 Task: Start in the project CodeScape the sprint 'Error Handling Sprint', with a duration of 2 weeks. Start in the project CodeScape the sprint 'Error Handling Sprint', with a duration of 1 week. Start in the project CodeScape the sprint 'Error Handling Sprint', with a duration of 3 weeks
Action: Mouse moved to (169, 54)
Screenshot: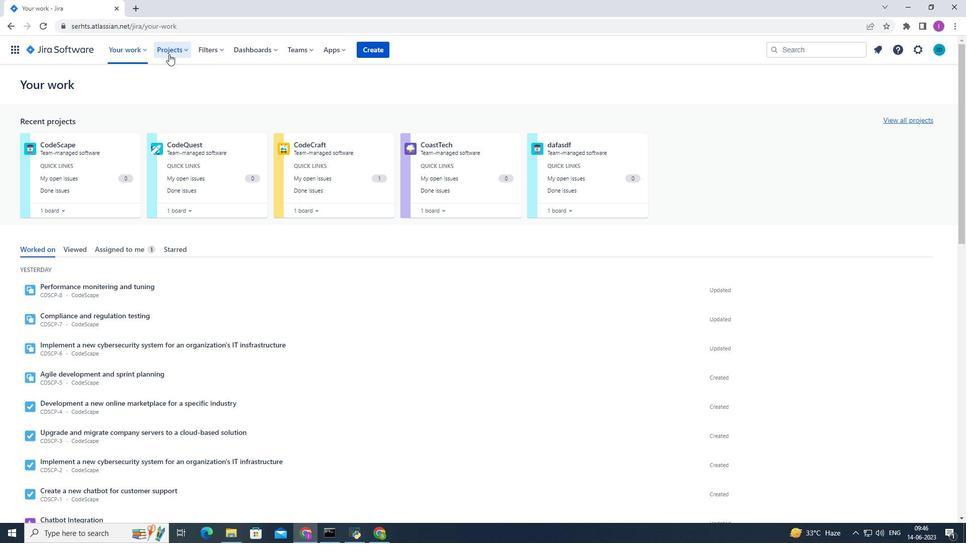 
Action: Mouse pressed left at (169, 54)
Screenshot: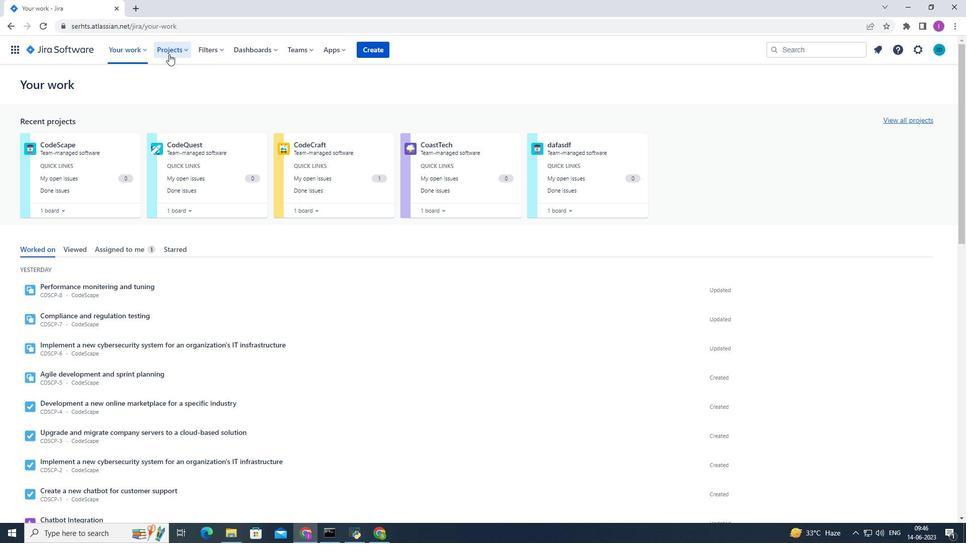 
Action: Mouse moved to (215, 92)
Screenshot: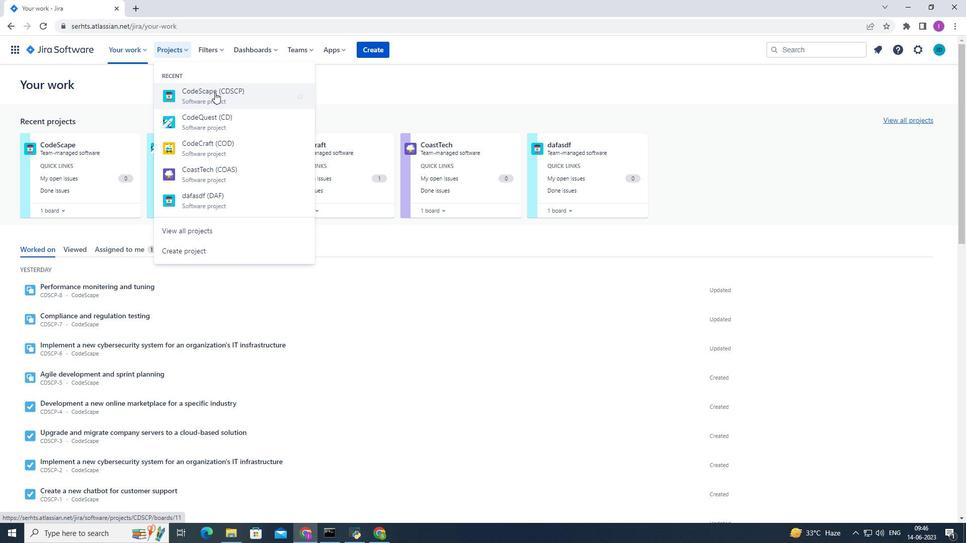 
Action: Mouse pressed left at (215, 92)
Screenshot: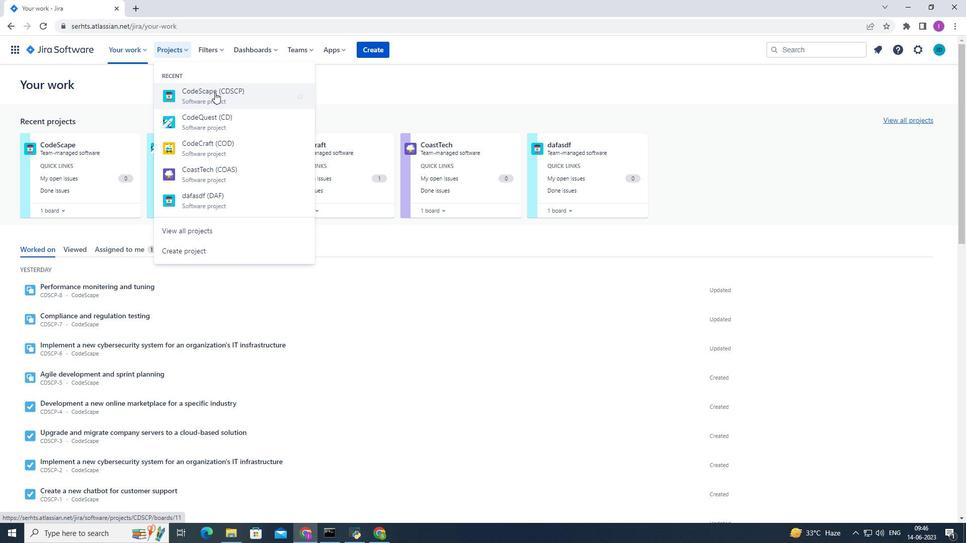 
Action: Mouse moved to (50, 155)
Screenshot: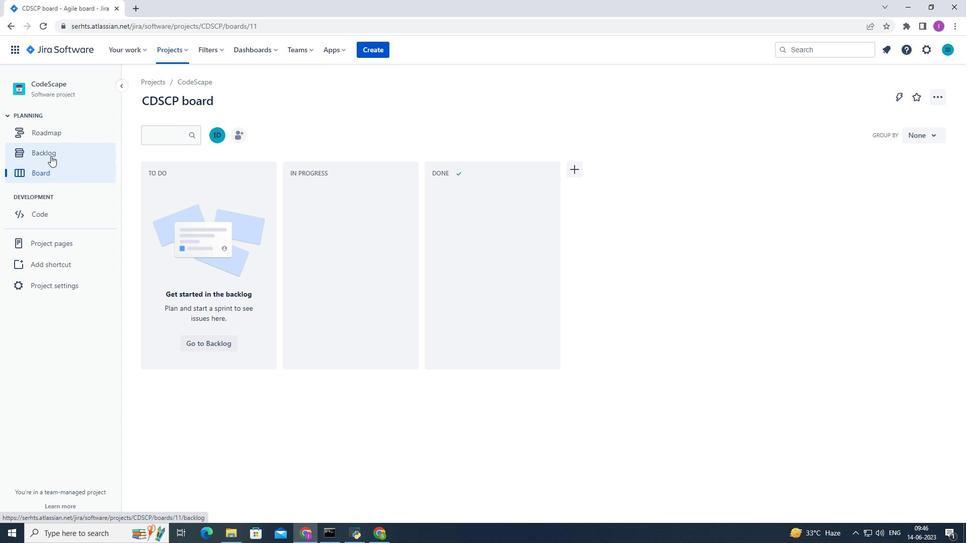 
Action: Mouse pressed left at (50, 155)
Screenshot: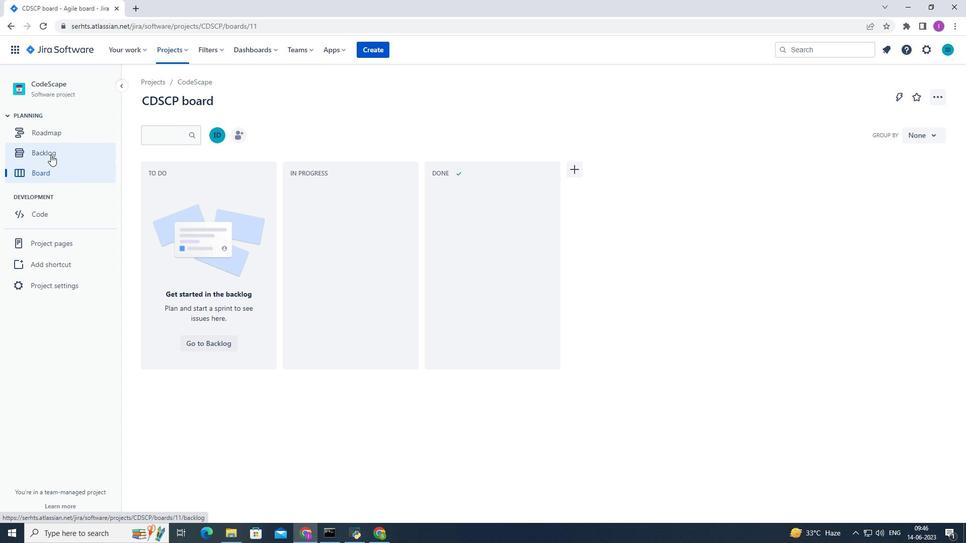 
Action: Mouse moved to (888, 163)
Screenshot: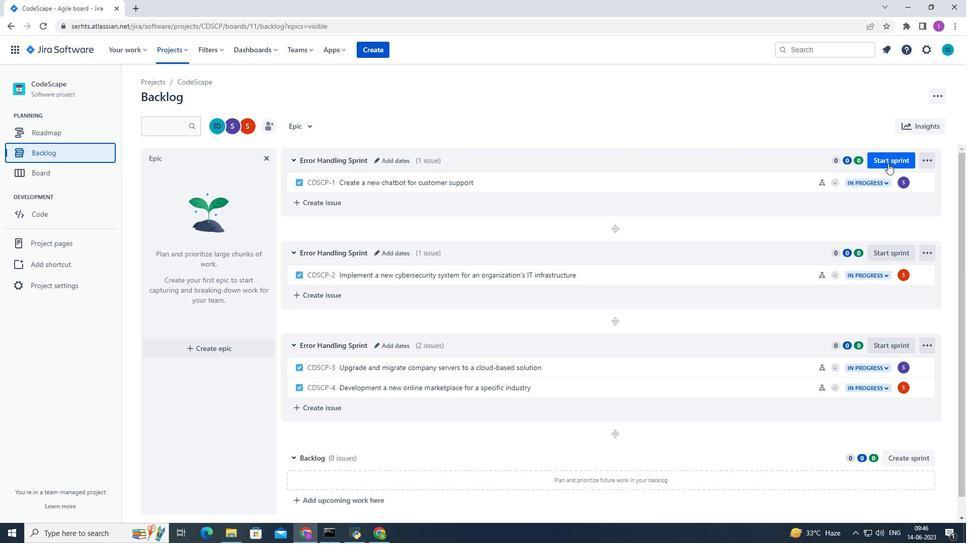 
Action: Mouse pressed left at (888, 163)
Screenshot: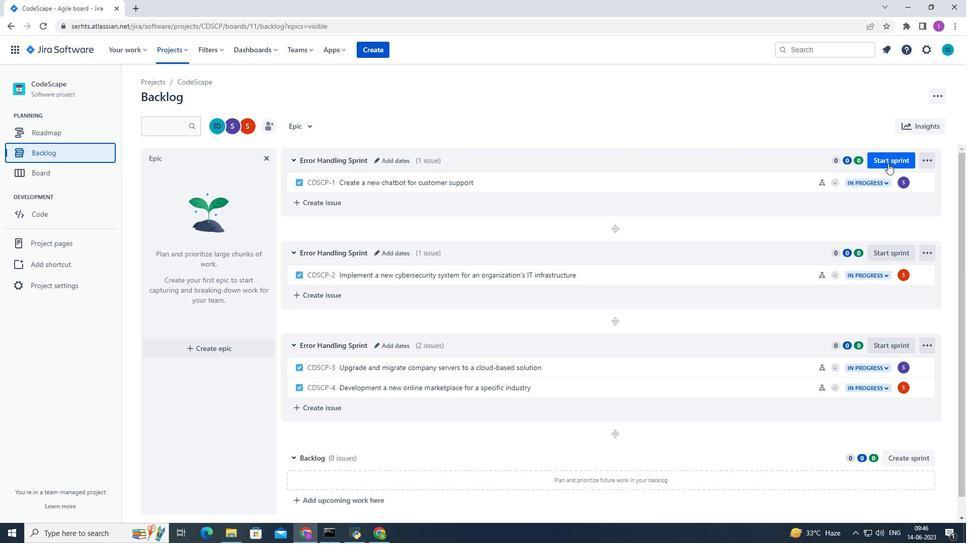 
Action: Mouse moved to (463, 172)
Screenshot: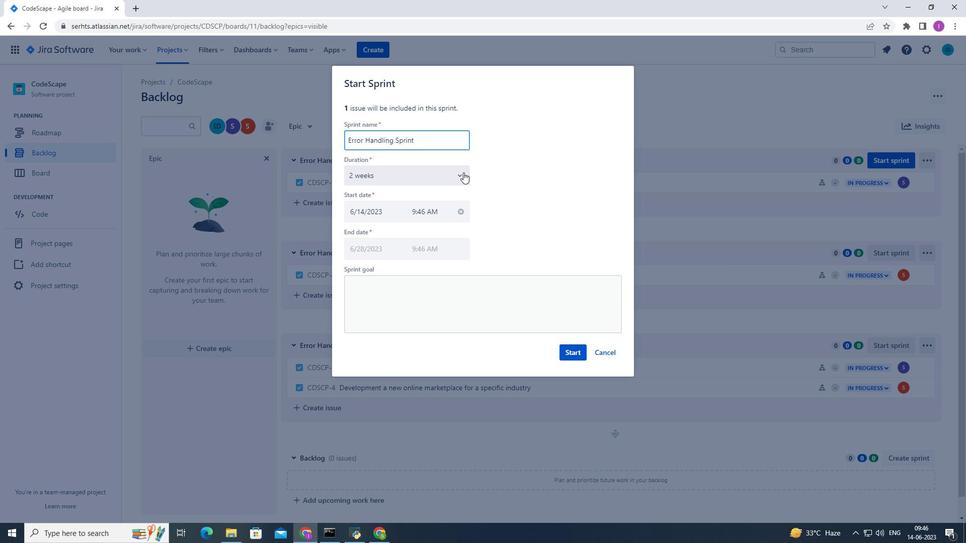 
Action: Mouse pressed left at (463, 172)
Screenshot: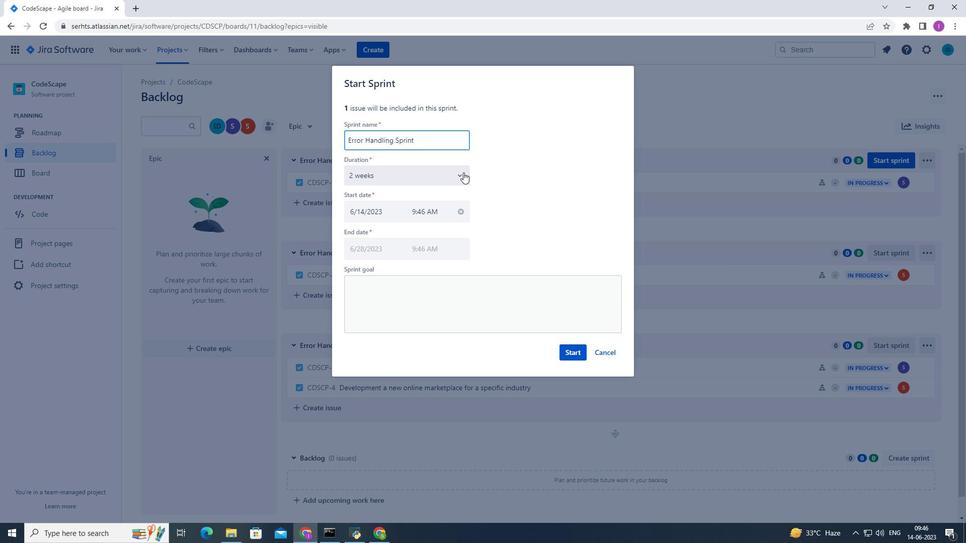 
Action: Mouse moved to (376, 220)
Screenshot: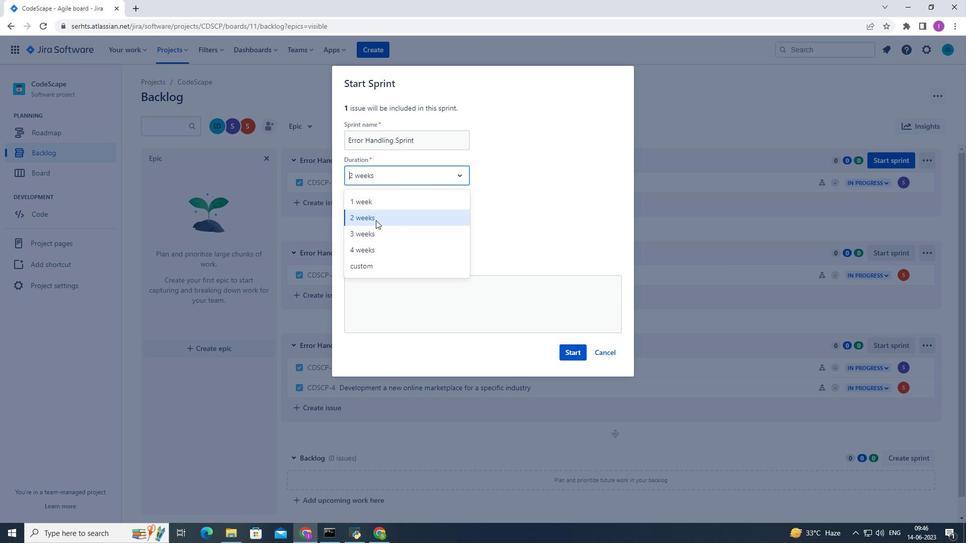 
Action: Mouse pressed left at (376, 220)
Screenshot: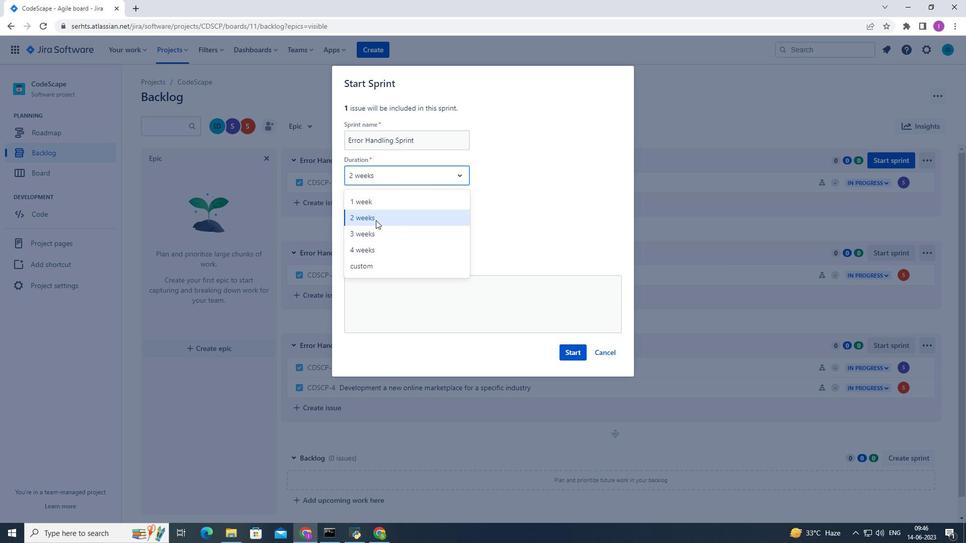 
Action: Mouse moved to (568, 352)
Screenshot: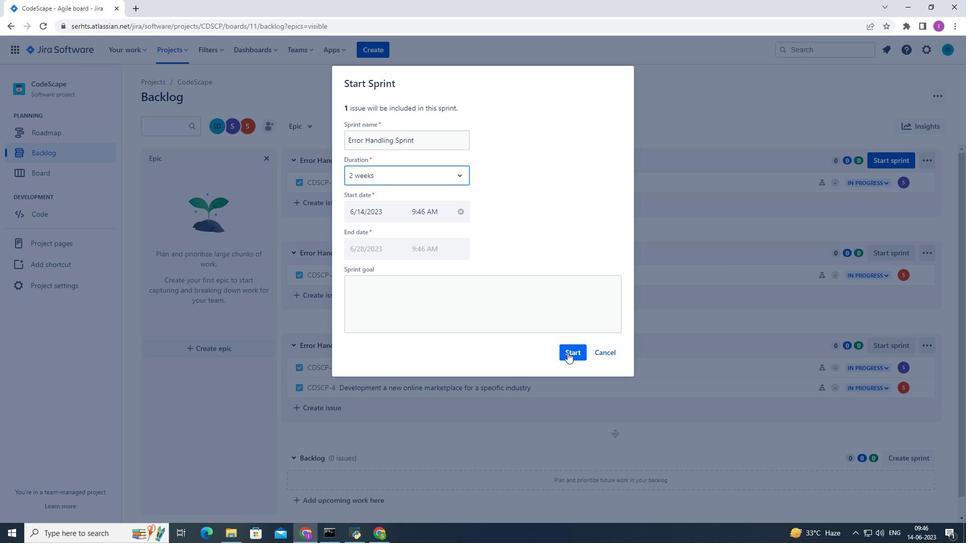 
Action: Mouse pressed left at (568, 352)
Screenshot: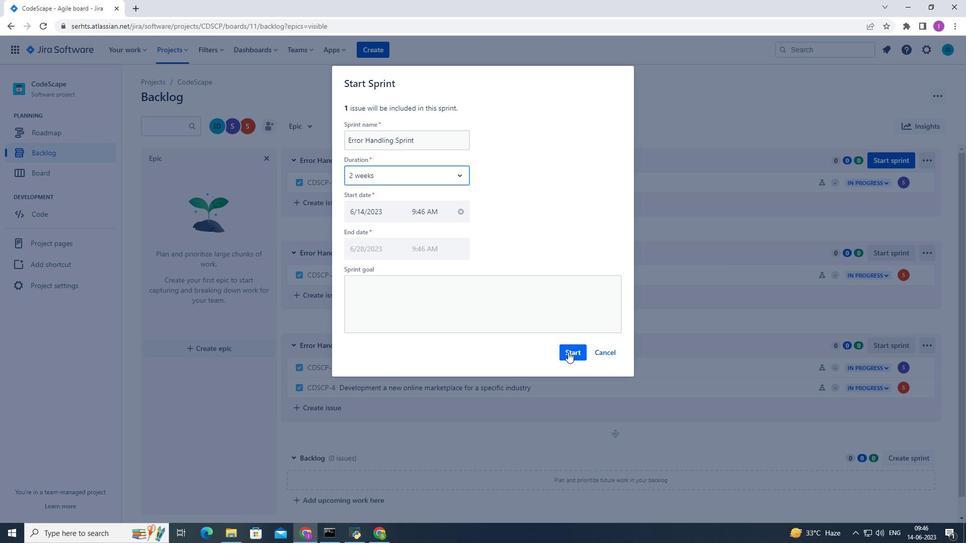 
Action: Mouse moved to (9, 25)
Screenshot: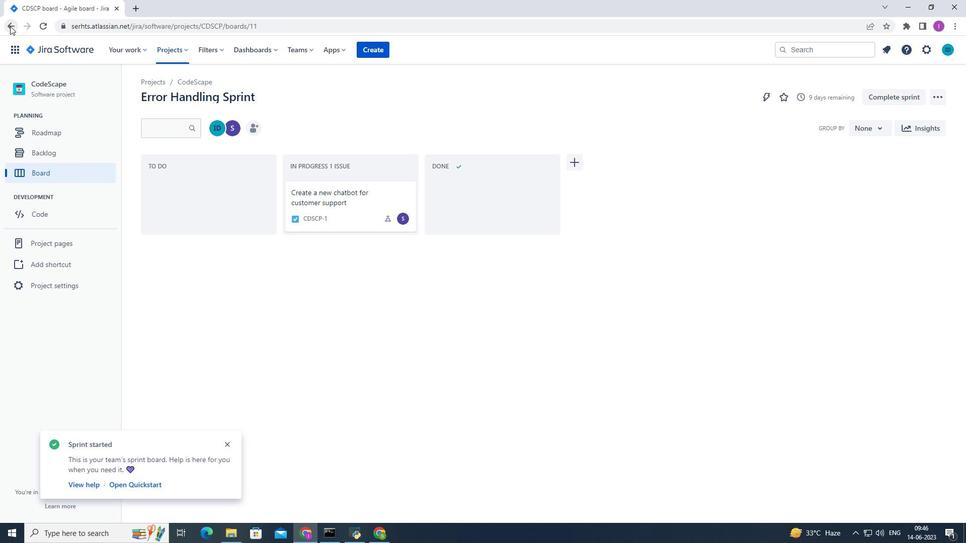 
Action: Mouse pressed left at (9, 25)
Screenshot: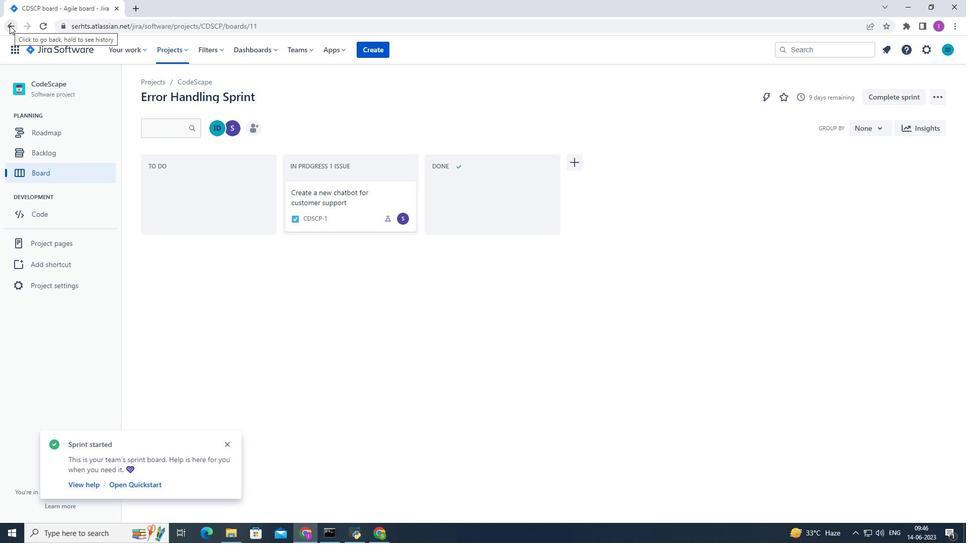 
Action: Mouse moved to (899, 247)
Screenshot: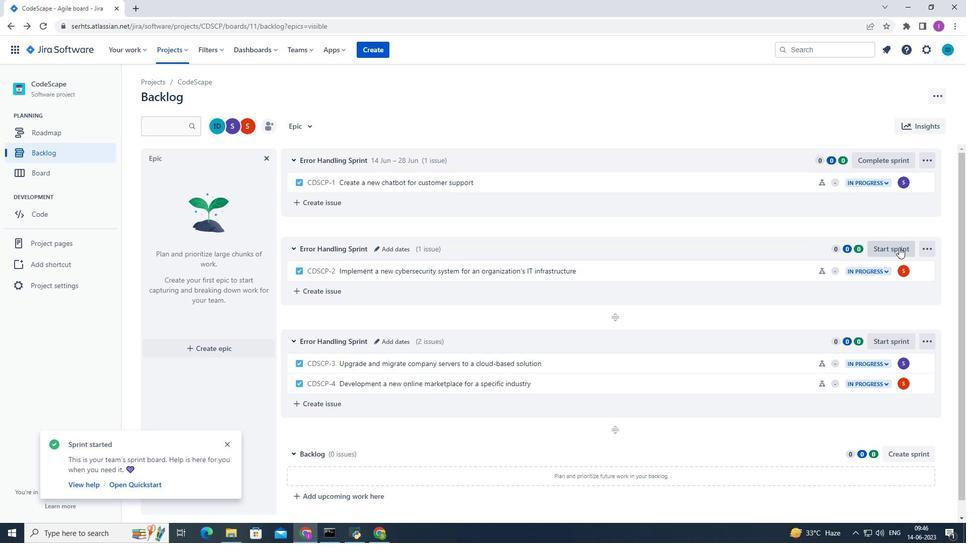 
Action: Mouse pressed left at (899, 247)
Screenshot: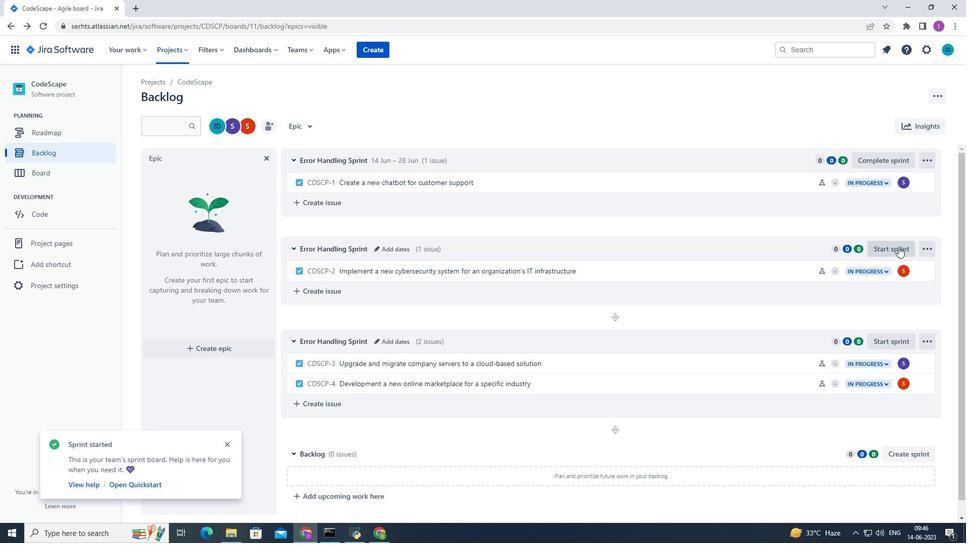 
Action: Mouse moved to (459, 172)
Screenshot: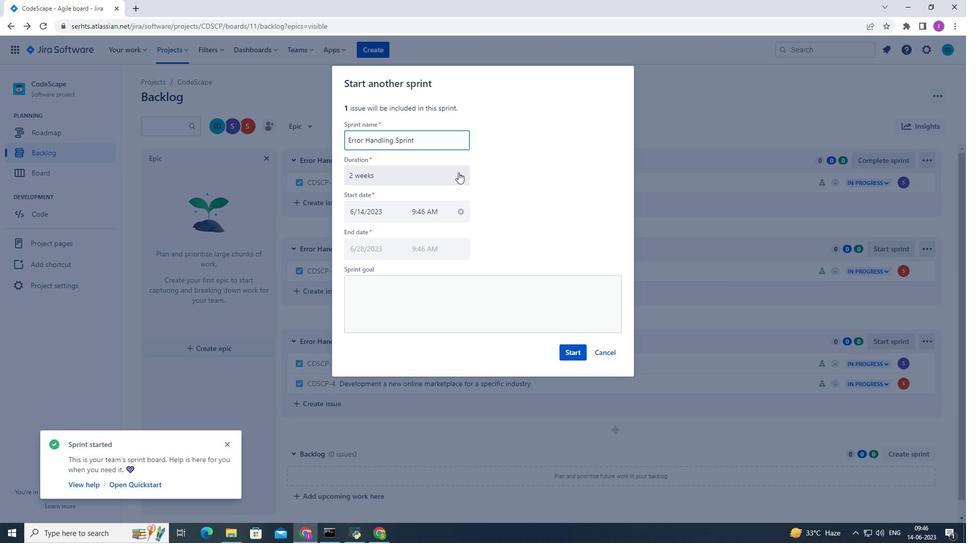 
Action: Mouse pressed left at (459, 172)
Screenshot: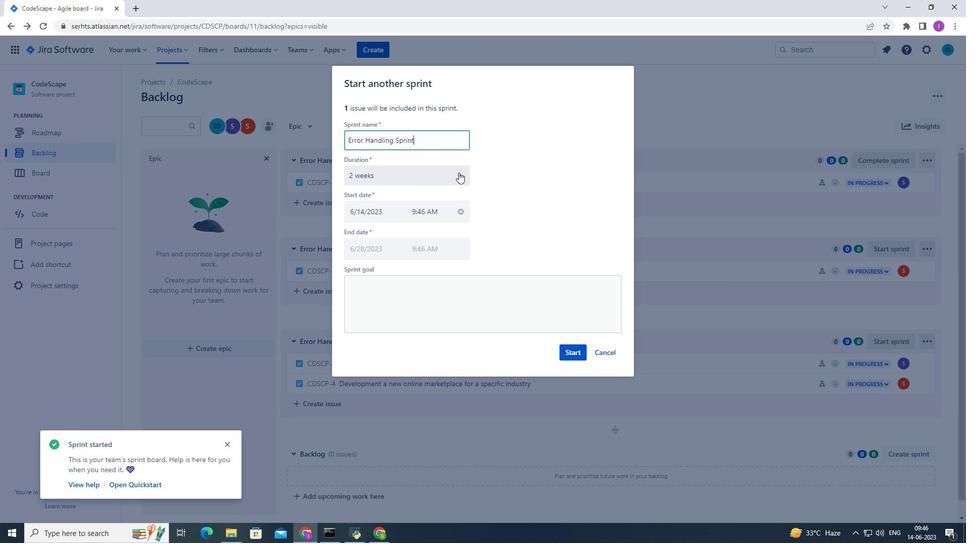 
Action: Mouse moved to (378, 200)
Screenshot: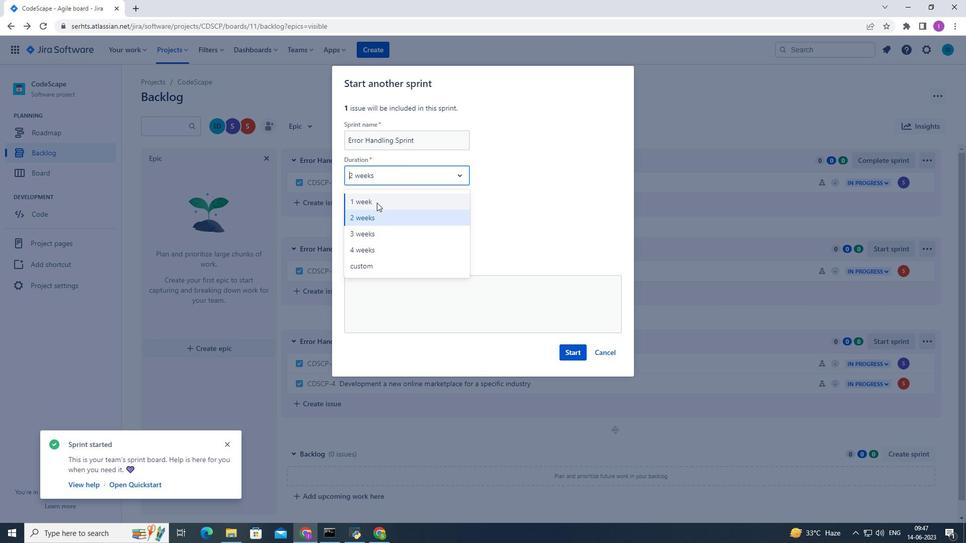 
Action: Mouse pressed left at (378, 200)
Screenshot: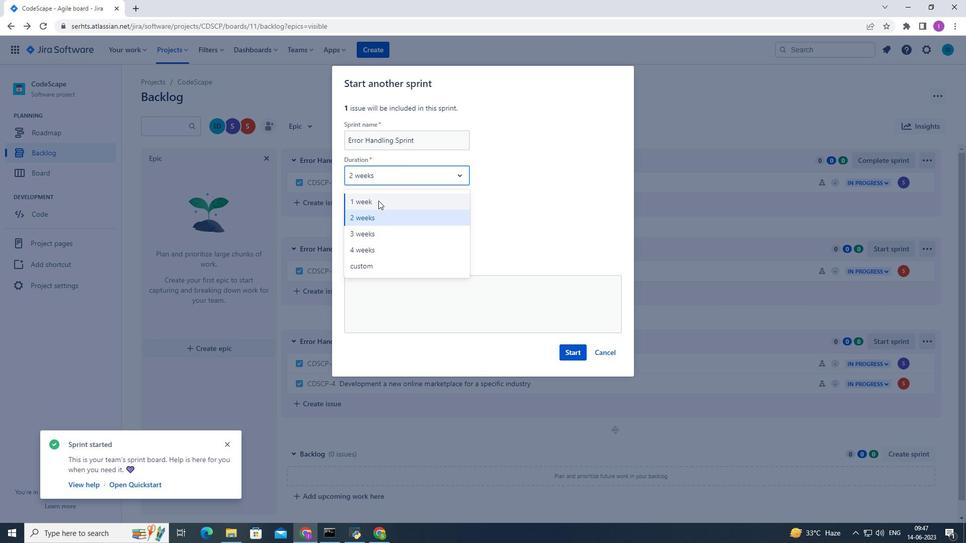 
Action: Mouse moved to (576, 347)
Screenshot: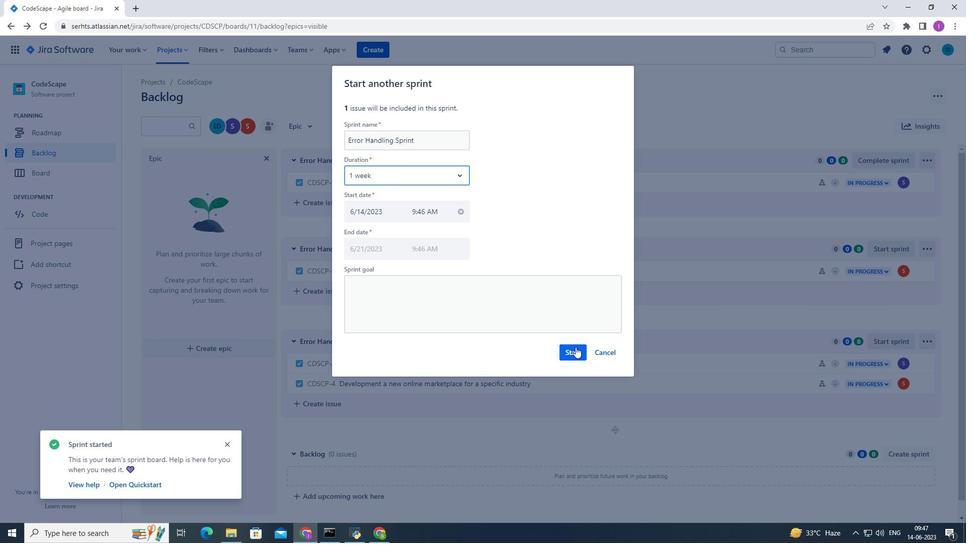
Action: Mouse pressed left at (576, 347)
Screenshot: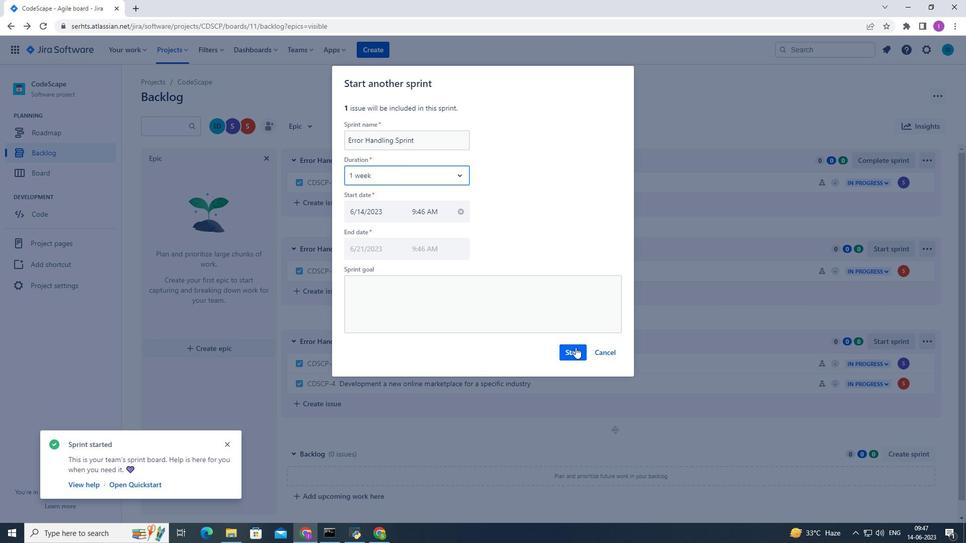 
Action: Mouse moved to (13, 26)
Screenshot: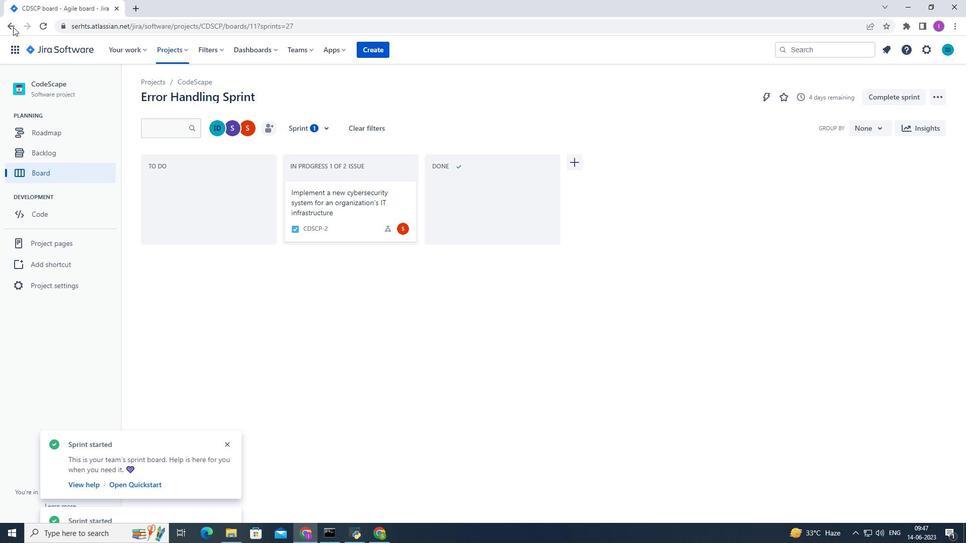
Action: Mouse pressed left at (13, 26)
Screenshot: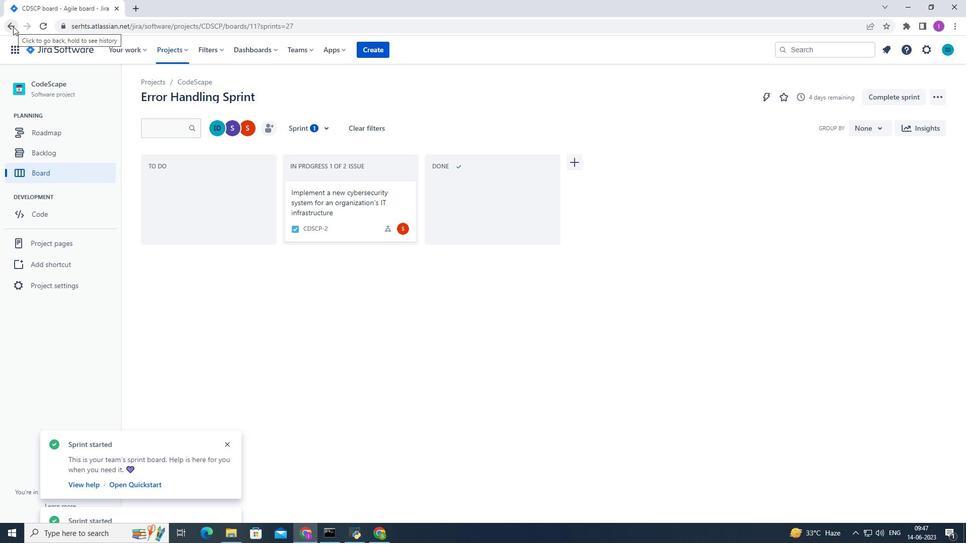 
Action: Mouse moved to (899, 335)
Screenshot: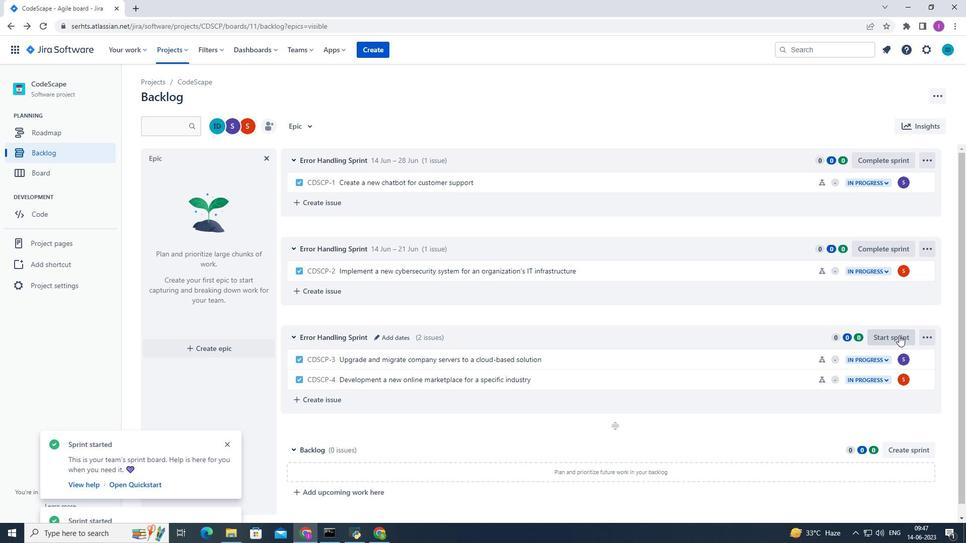 
Action: Mouse pressed left at (899, 335)
Screenshot: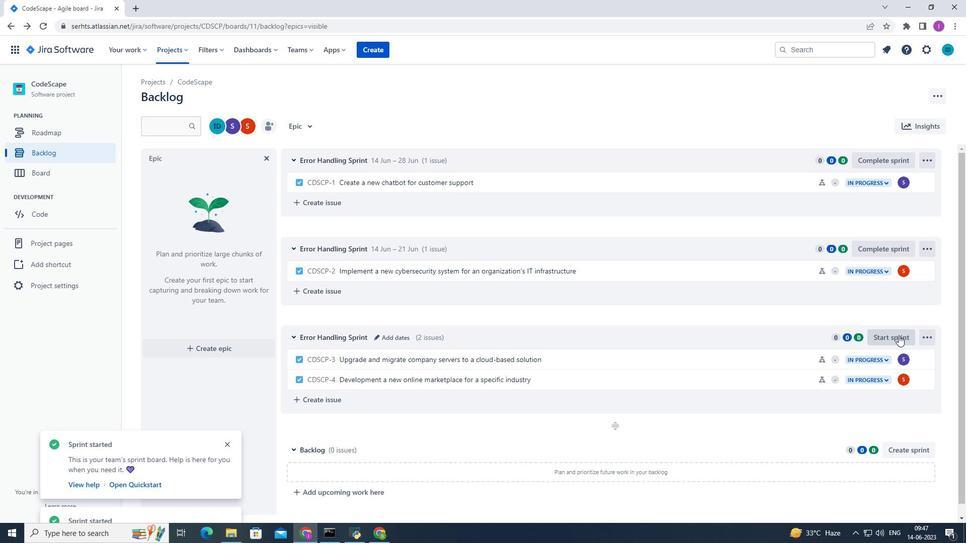 
Action: Mouse moved to (458, 175)
Screenshot: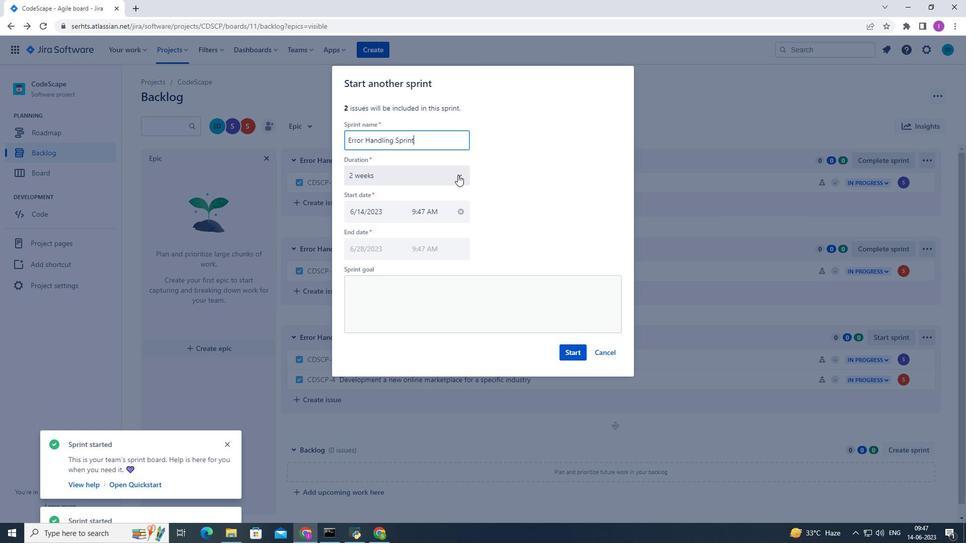 
Action: Mouse pressed left at (458, 175)
Screenshot: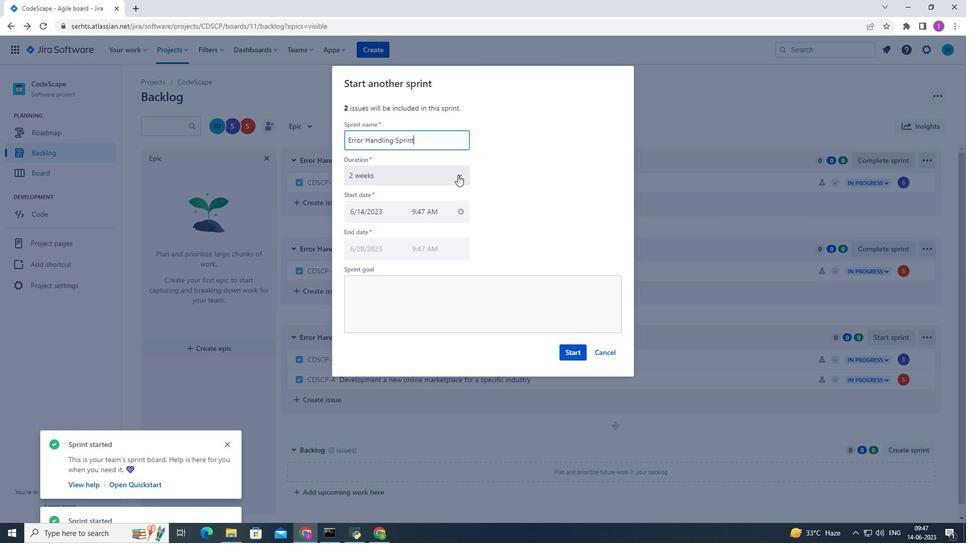 
Action: Mouse moved to (380, 237)
Screenshot: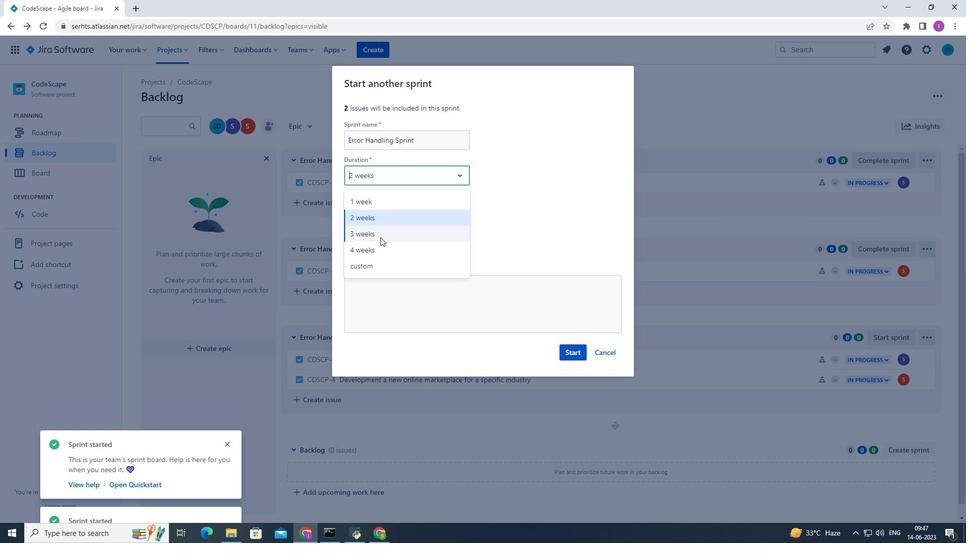 
Action: Mouse pressed left at (380, 237)
Screenshot: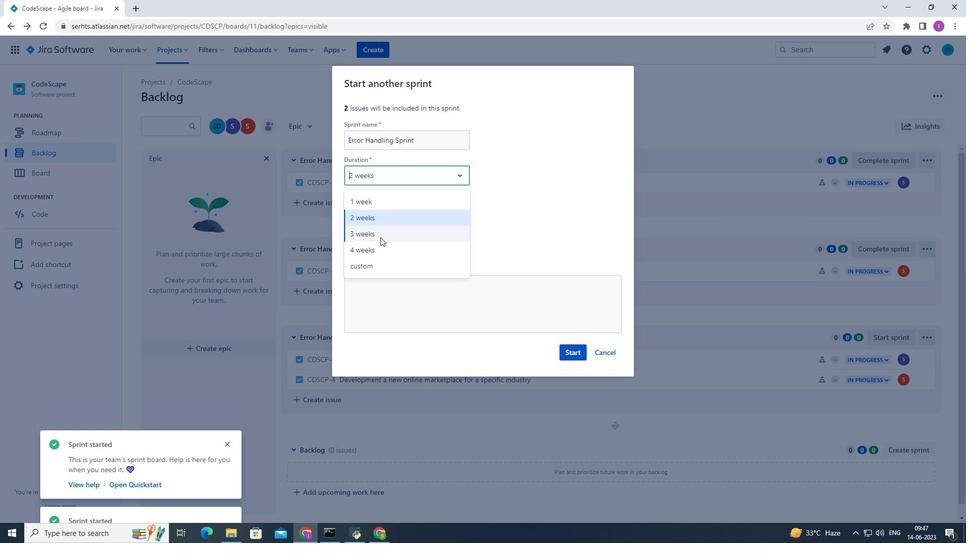 
Action: Mouse moved to (576, 355)
Screenshot: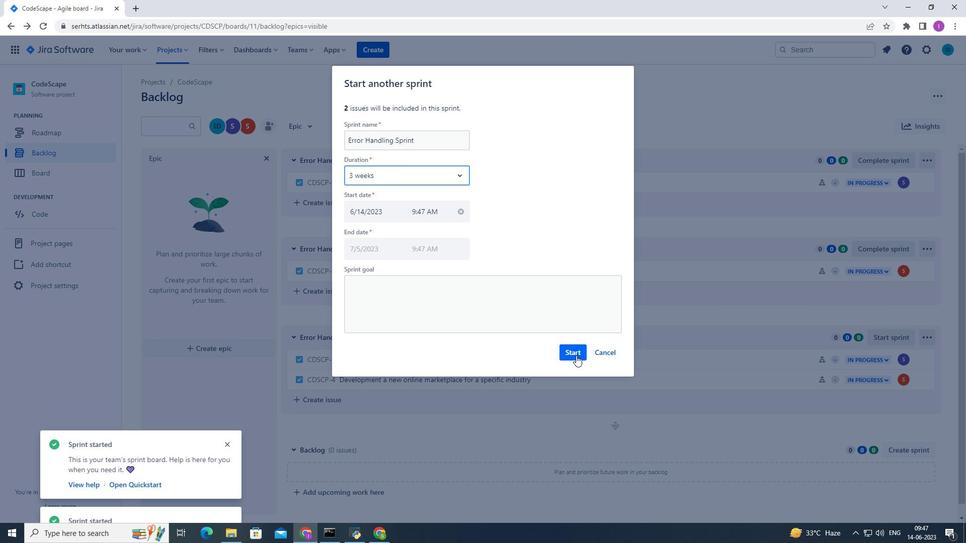 
Action: Mouse pressed left at (576, 355)
Screenshot: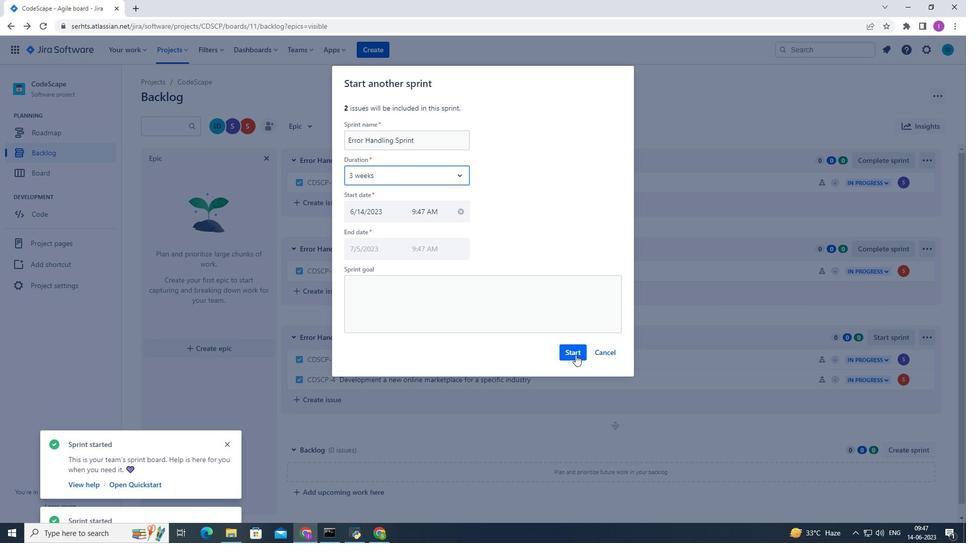 
Action: Mouse moved to (8, 23)
Screenshot: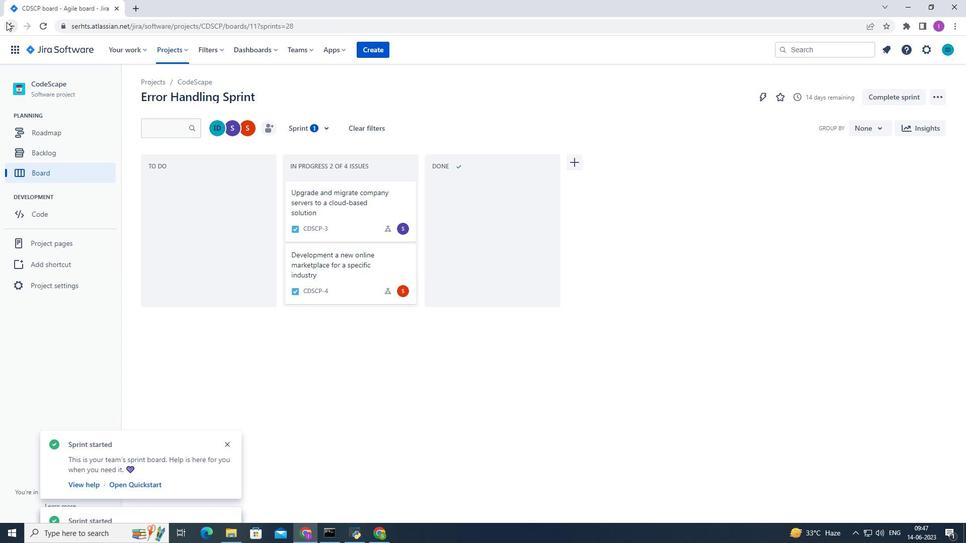 
Action: Mouse pressed left at (8, 23)
Screenshot: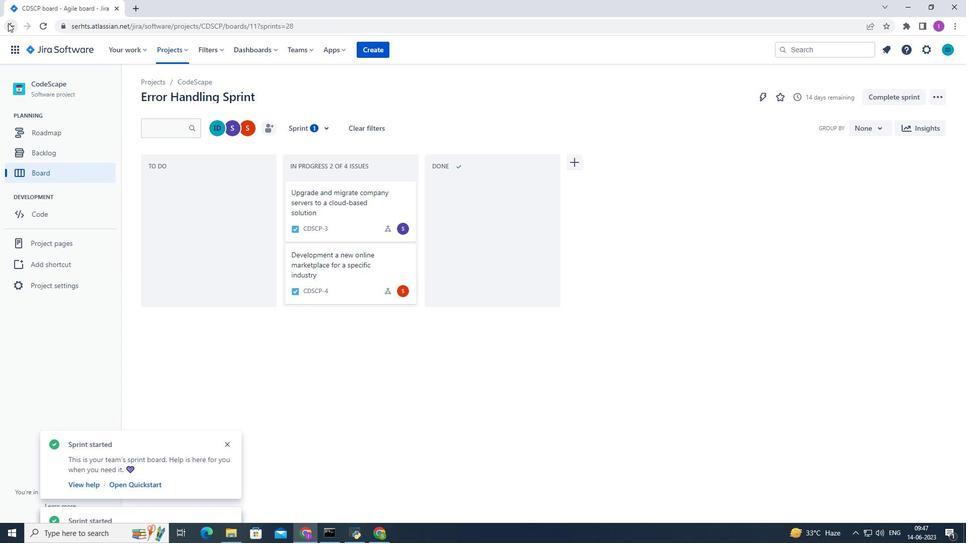 
Action: Mouse moved to (364, 187)
Screenshot: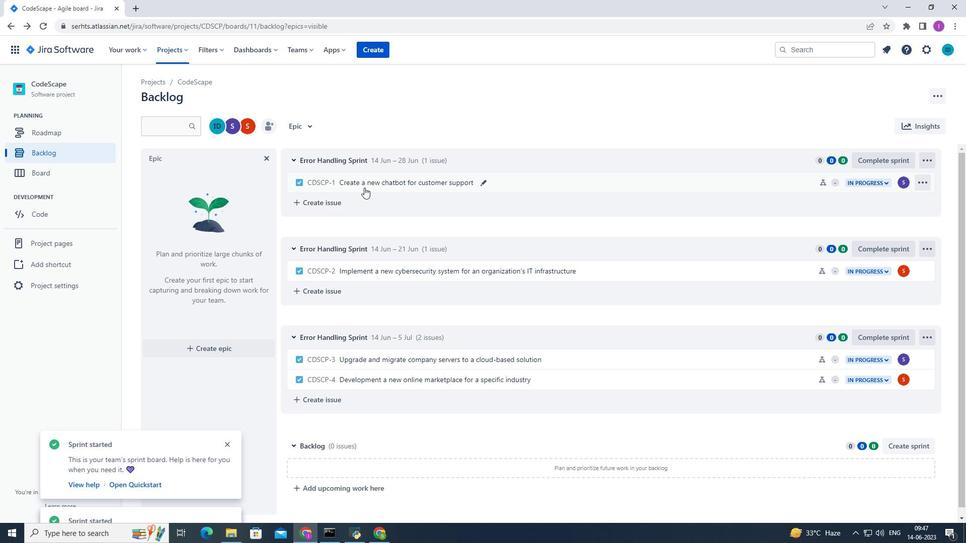 
